 Task: Create Card Email Marketing Analytics Review in Board Product Management Platforms and Tools to Workspace Health and Wellness Services. Create Card LGBTQ+ Rights Review in Board Voice of Employee Feedback Analysis to Workspace Health and Wellness Services. Create Card Search Engine Optimization Analytics Review in Board IT Change Management and Implementation to Workspace Health and Wellness Services
Action: Mouse moved to (585, 200)
Screenshot: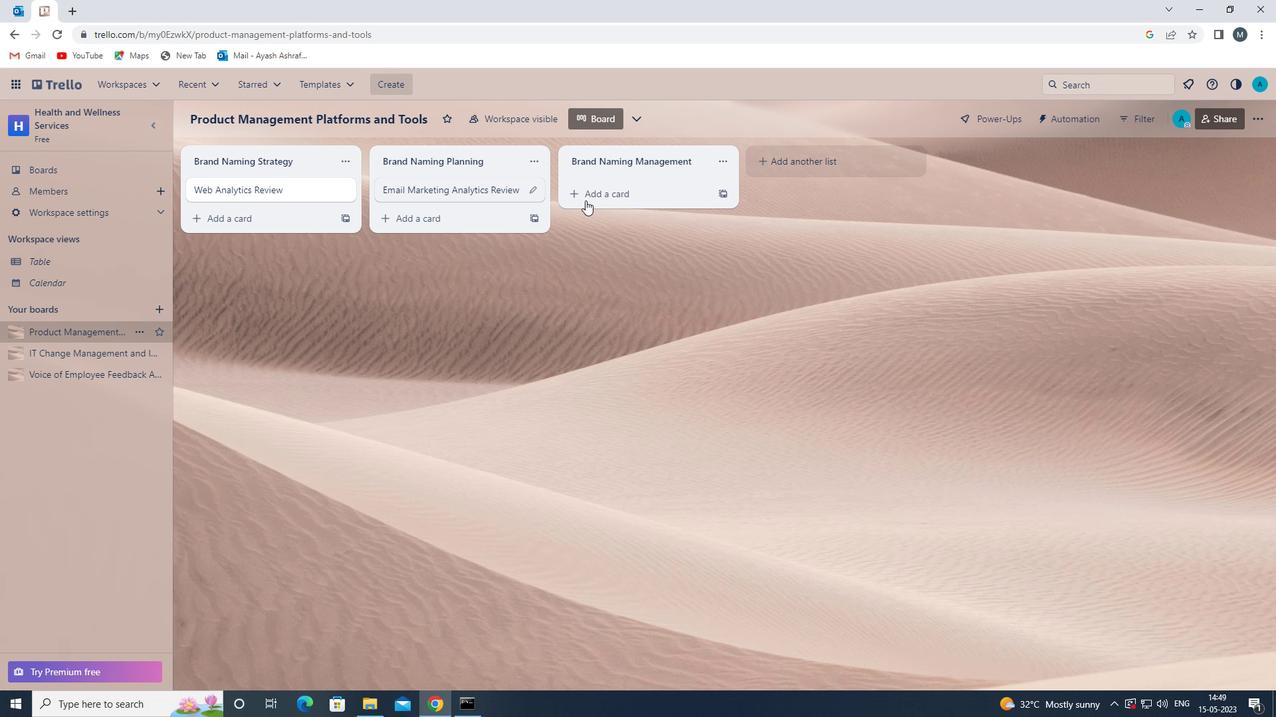 
Action: Mouse pressed left at (585, 200)
Screenshot: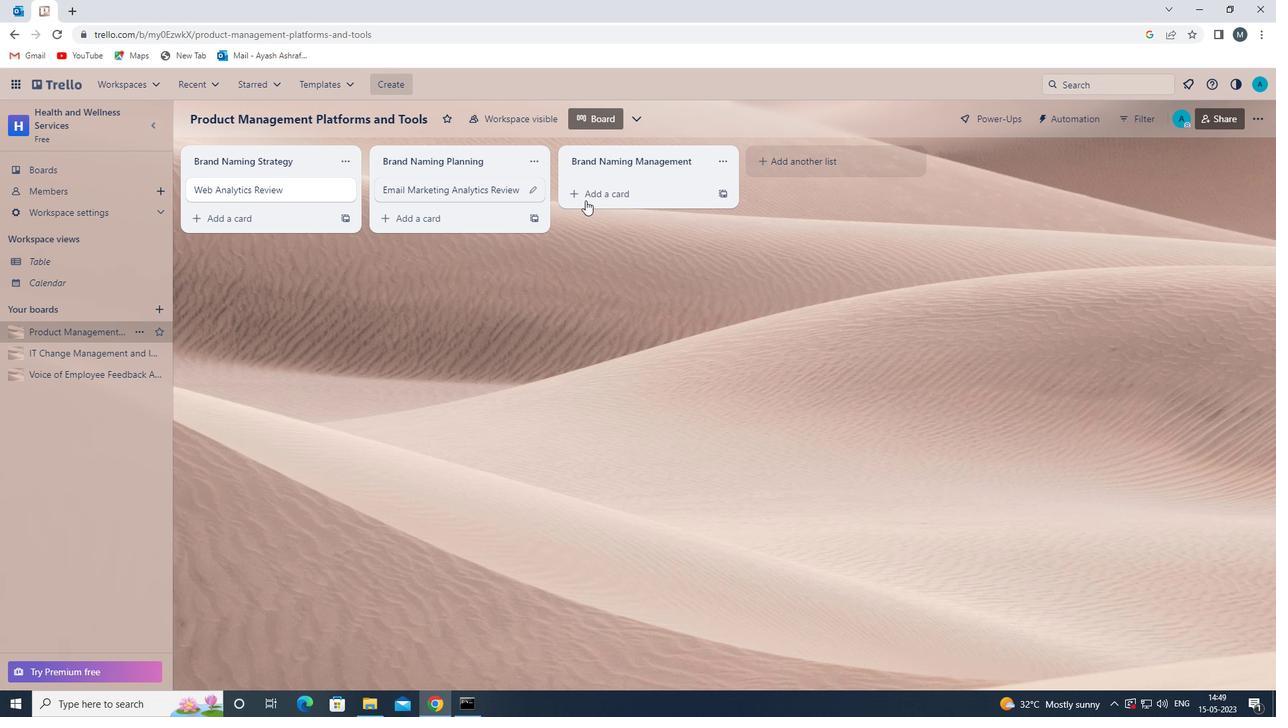 
Action: Mouse moved to (584, 192)
Screenshot: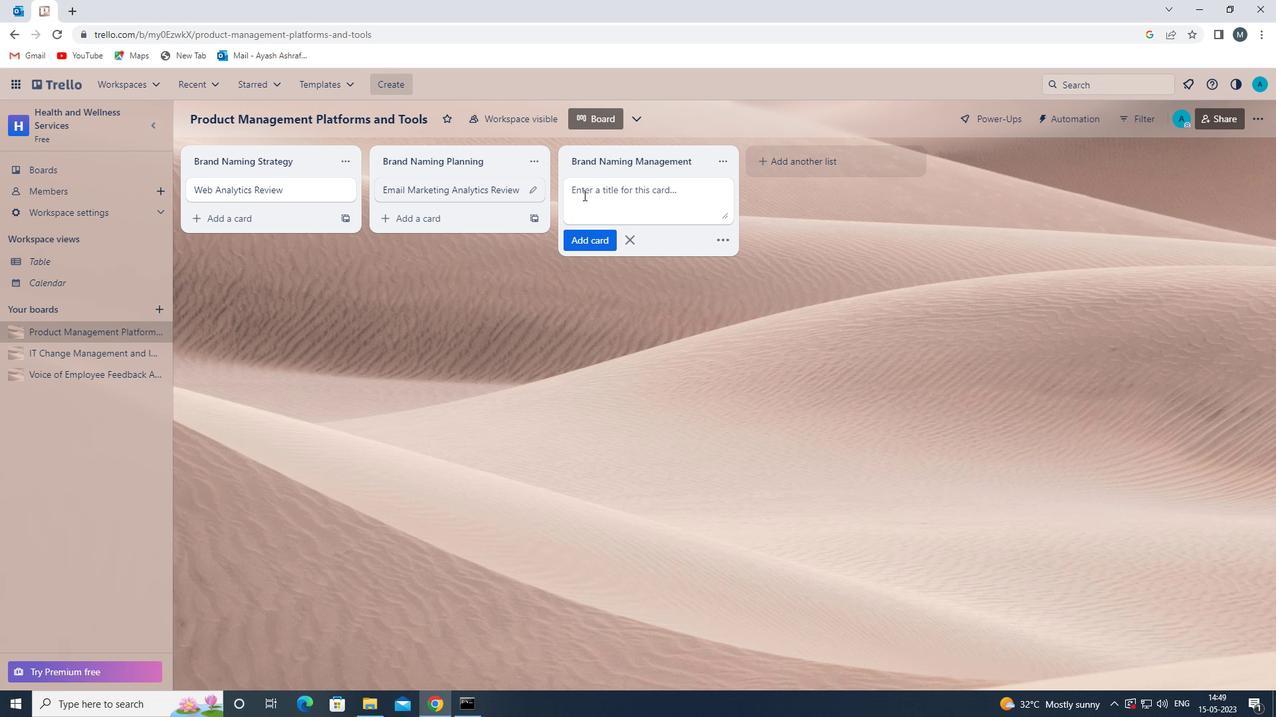
Action: Mouse pressed left at (584, 192)
Screenshot: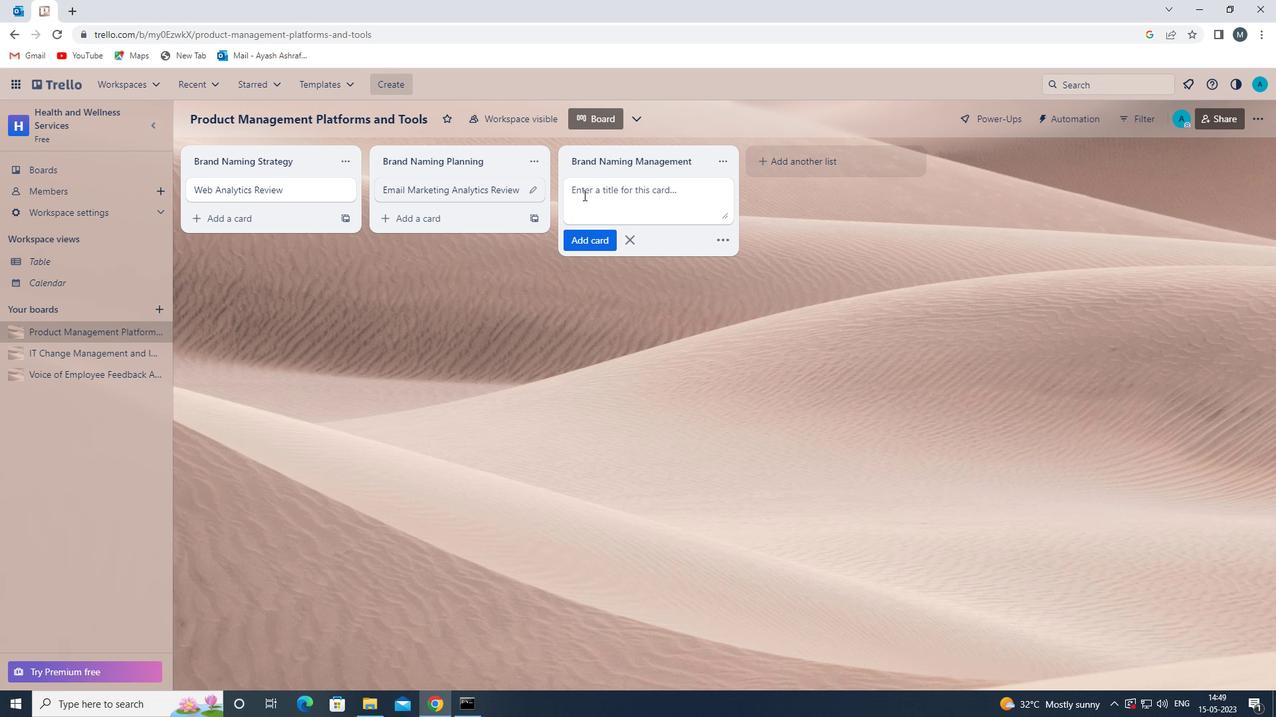 
Action: Key pressed <Key.shift>EMAIL<Key.space><Key.shift>MARKETING<Key.space><Key.shift>ANALYTICS<Key.space><Key.shift>REVIEW<Key.space>
Screenshot: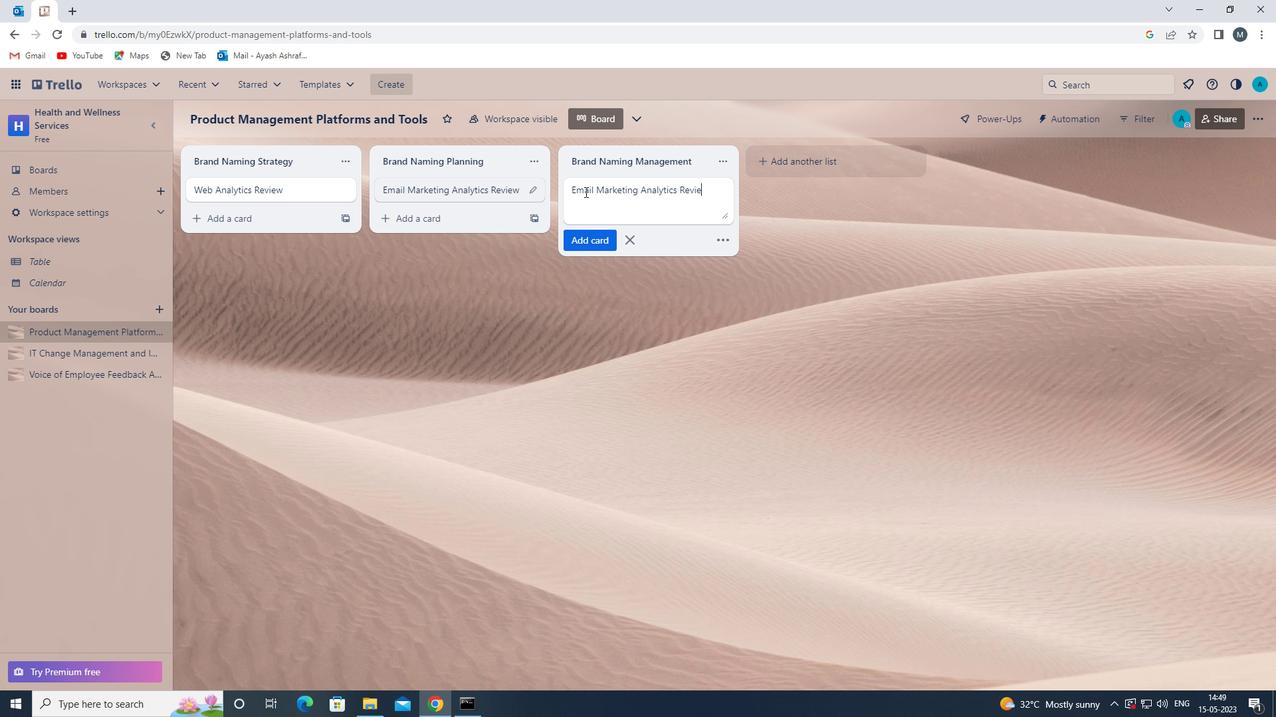 
Action: Mouse moved to (587, 236)
Screenshot: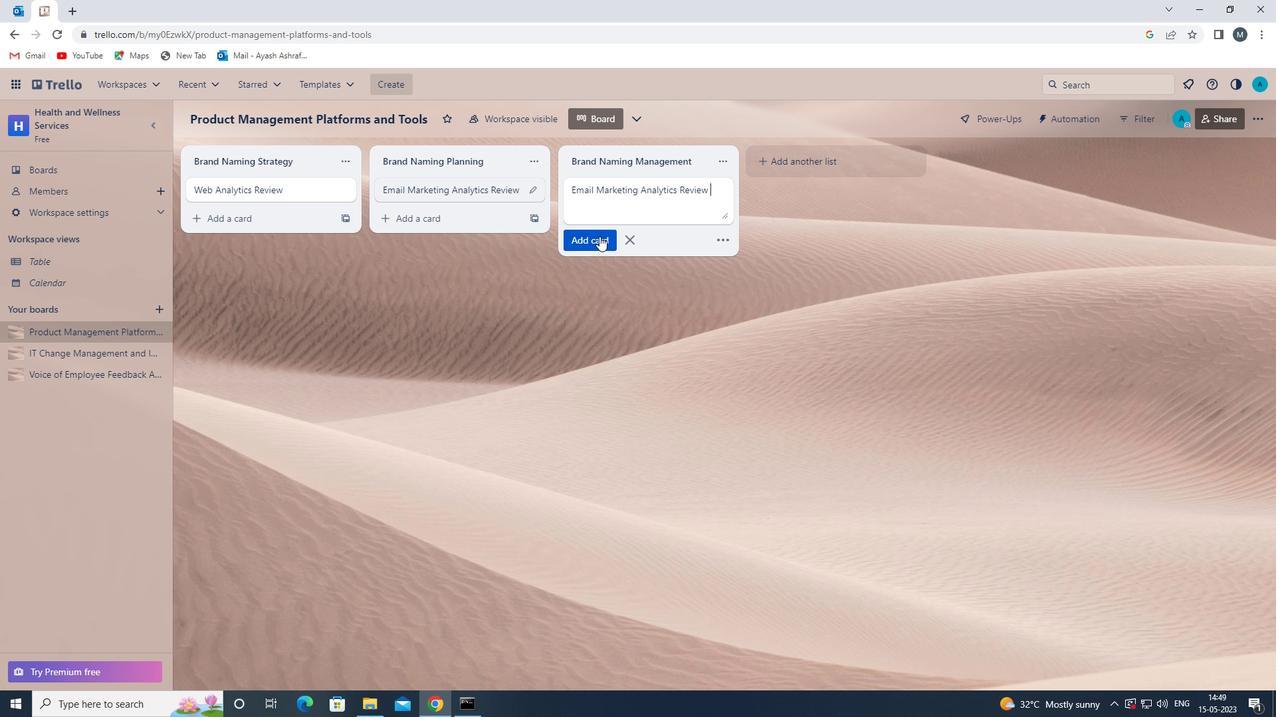 
Action: Mouse pressed left at (587, 236)
Screenshot: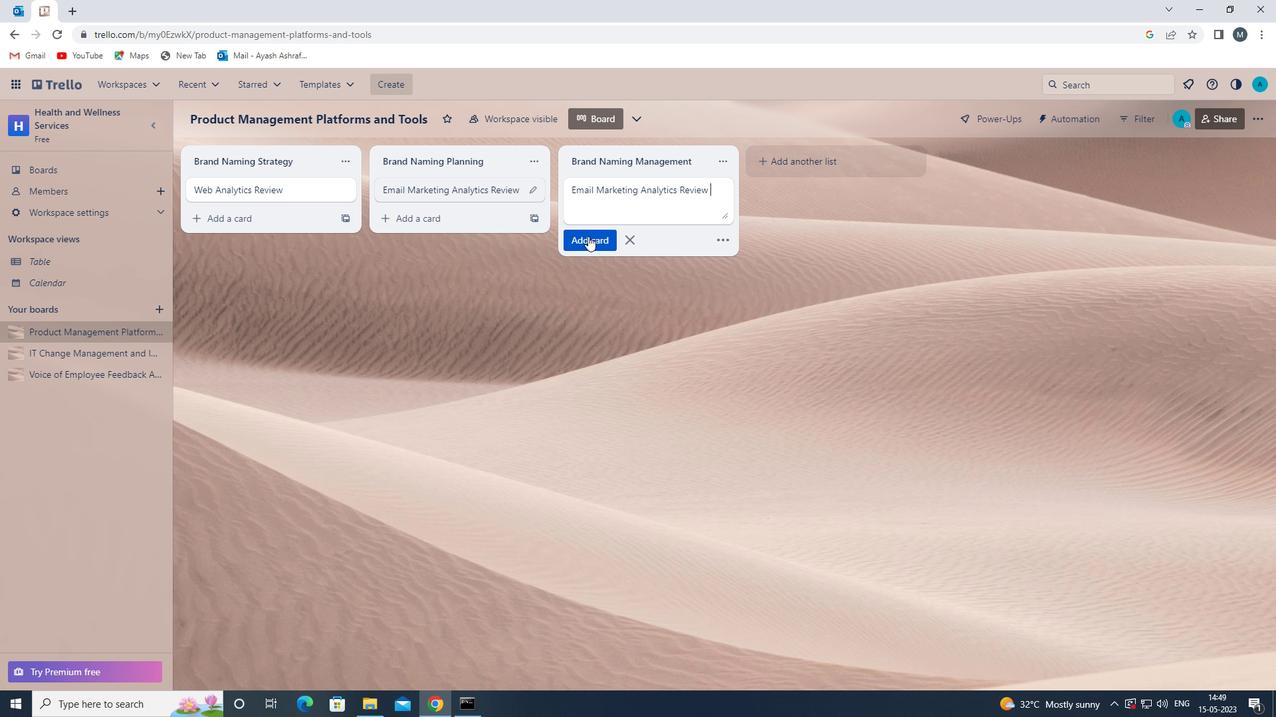 
Action: Mouse moved to (442, 365)
Screenshot: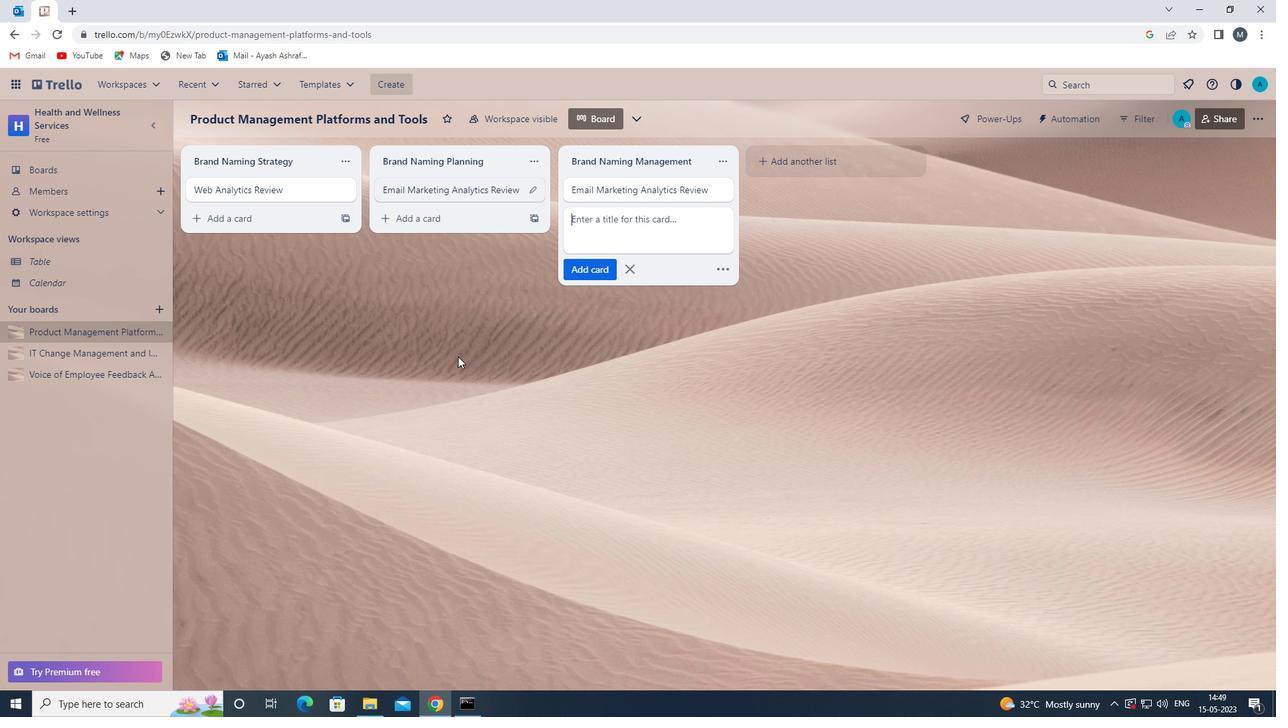 
Action: Mouse pressed left at (442, 365)
Screenshot: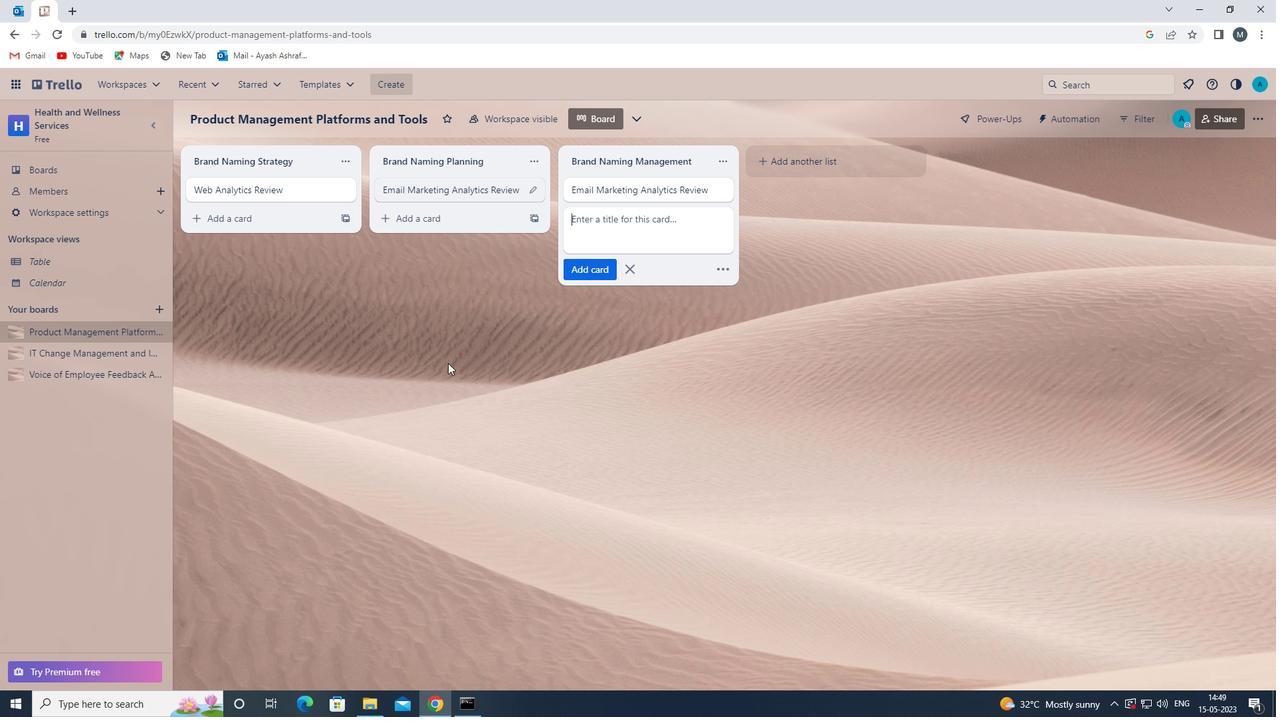 
Action: Mouse moved to (51, 372)
Screenshot: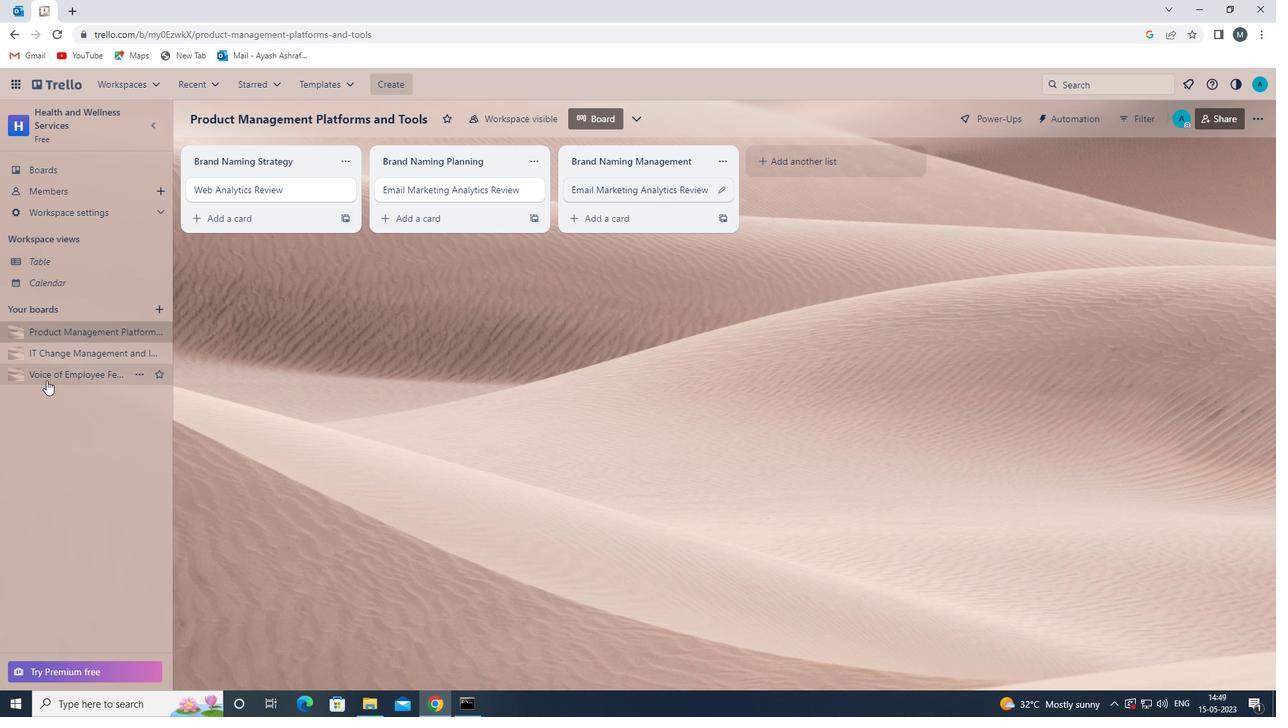 
Action: Mouse pressed left at (51, 372)
Screenshot: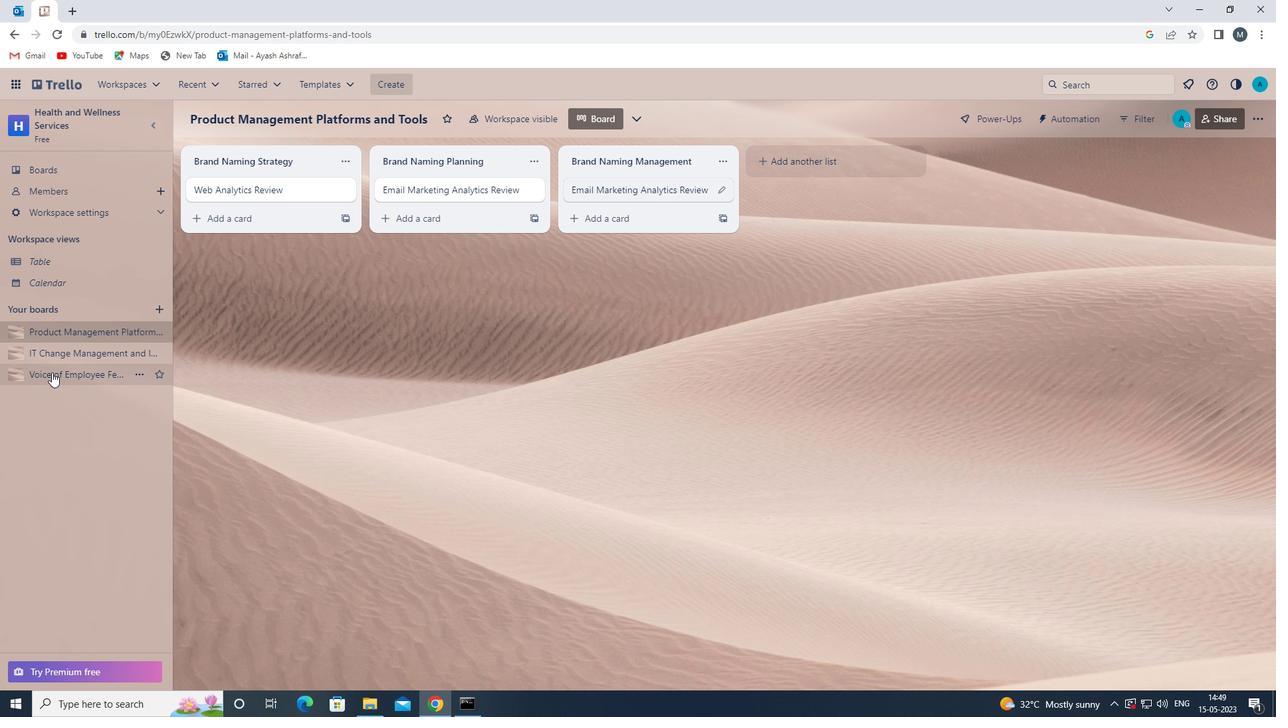 
Action: Mouse moved to (596, 196)
Screenshot: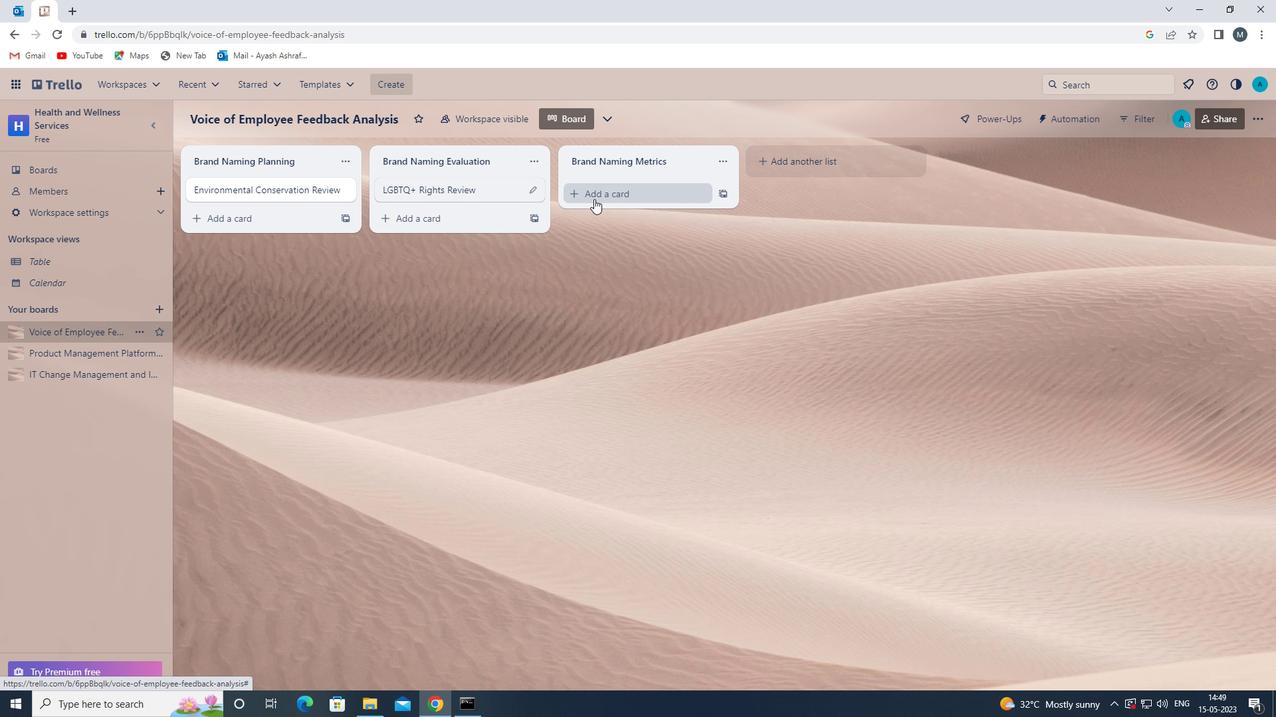 
Action: Mouse pressed left at (596, 196)
Screenshot: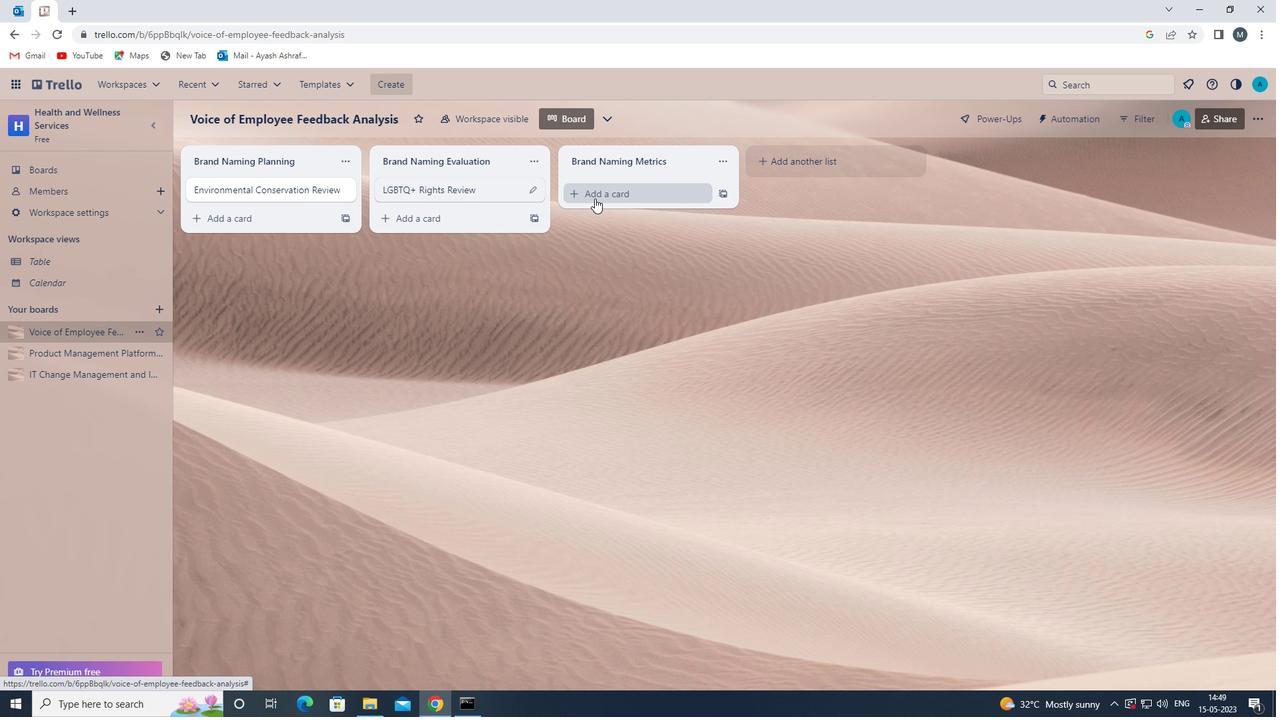 
Action: Mouse moved to (596, 204)
Screenshot: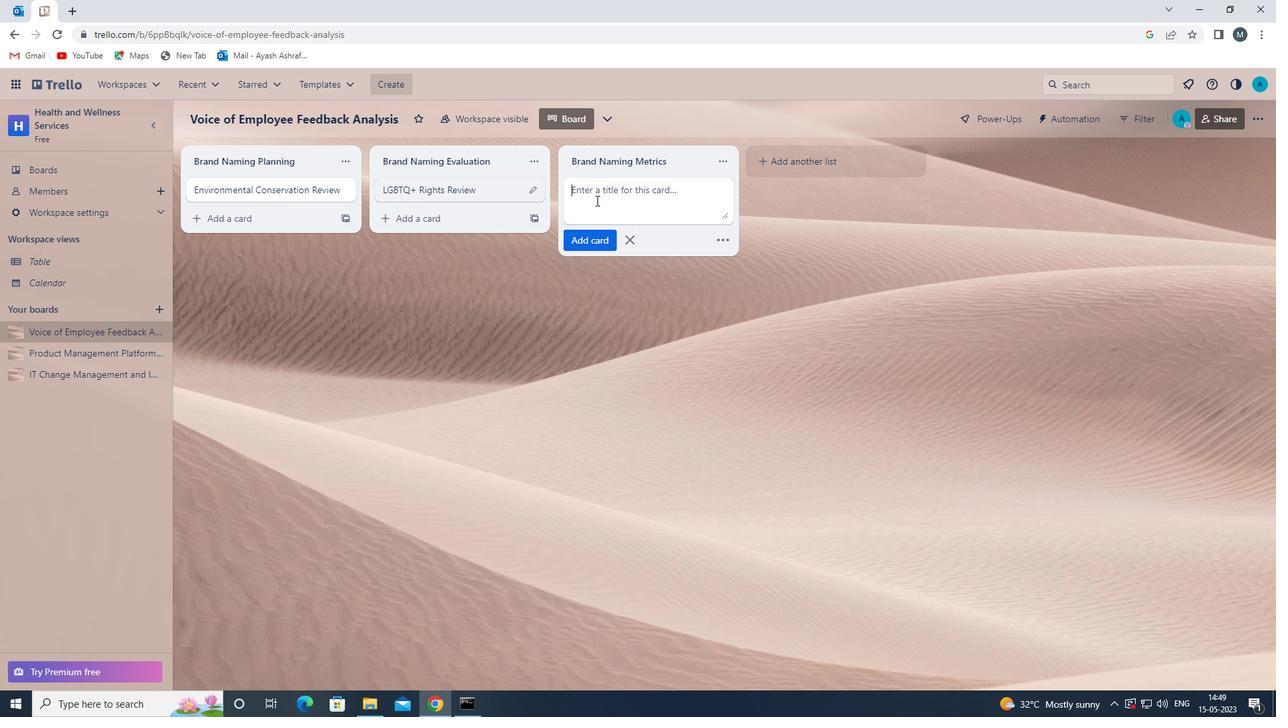 
Action: Mouse pressed left at (596, 204)
Screenshot: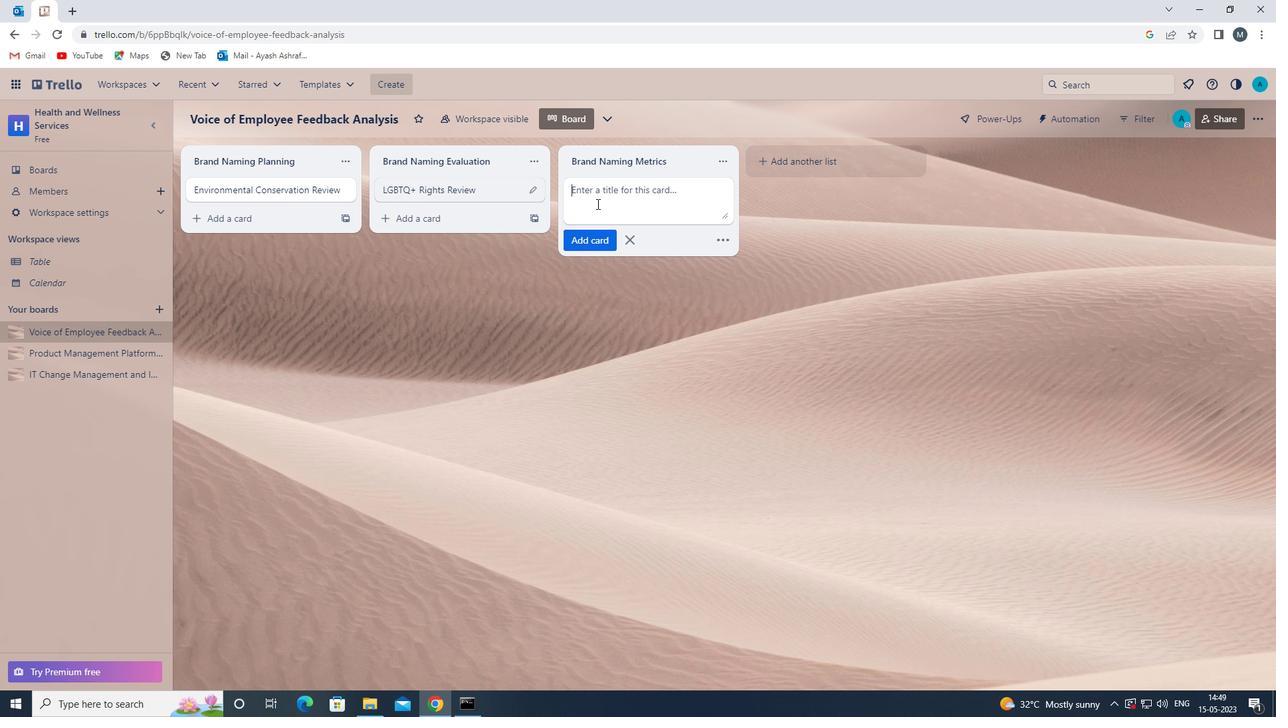 
Action: Key pressed <Key.shift><Key.shift><Key.shift>LGBTQ+<Key.space><Key.shift>RIGHTS<Key.space><Key.shift>REVIEW<Key.space>
Screenshot: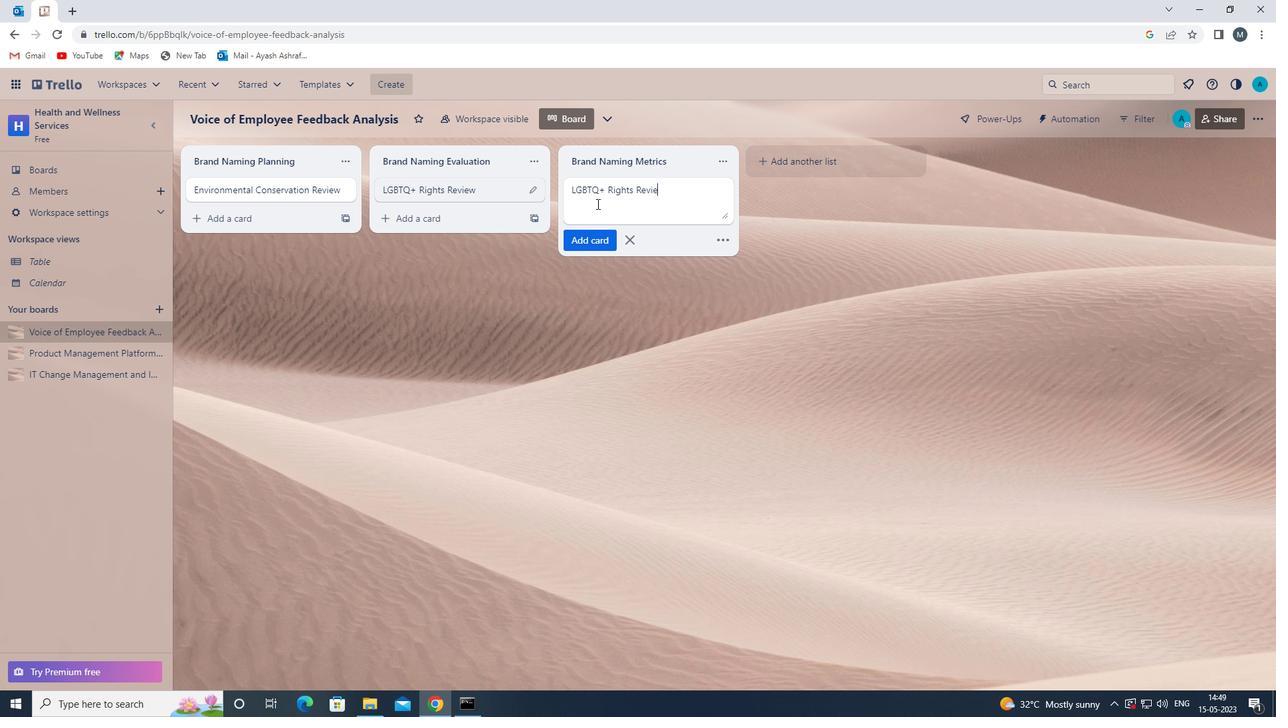 
Action: Mouse moved to (581, 241)
Screenshot: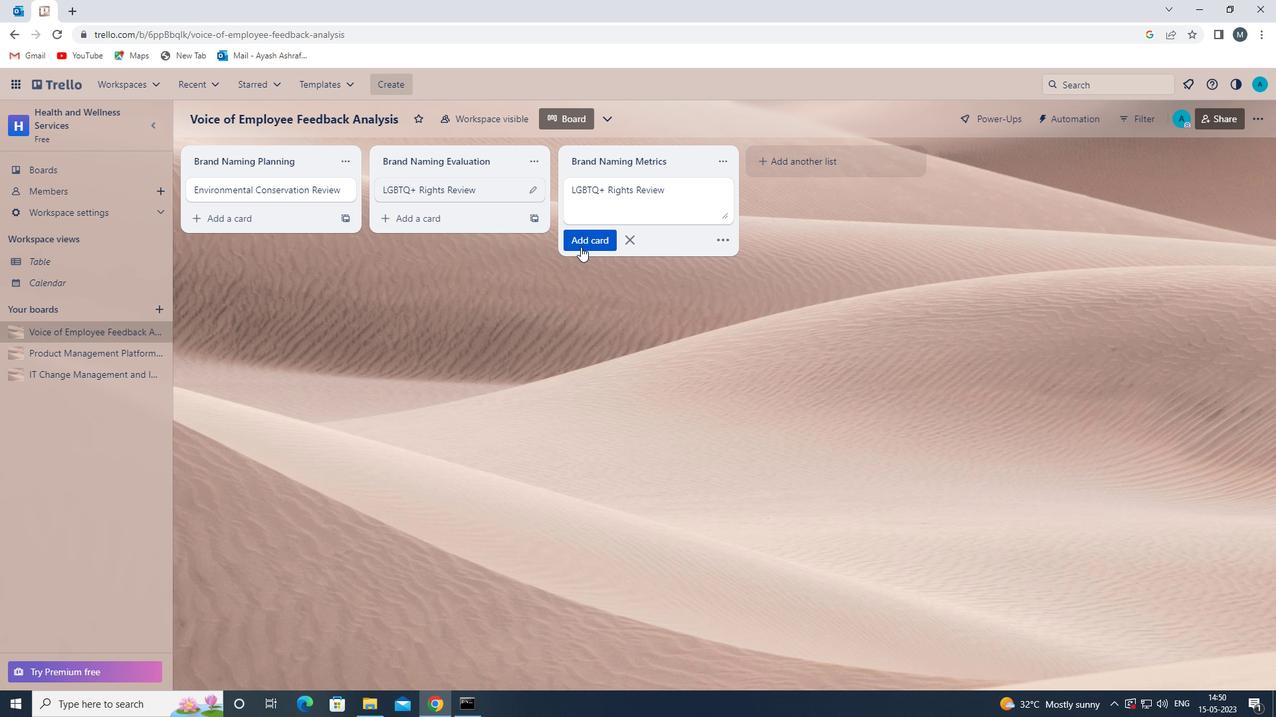 
Action: Mouse pressed left at (581, 241)
Screenshot: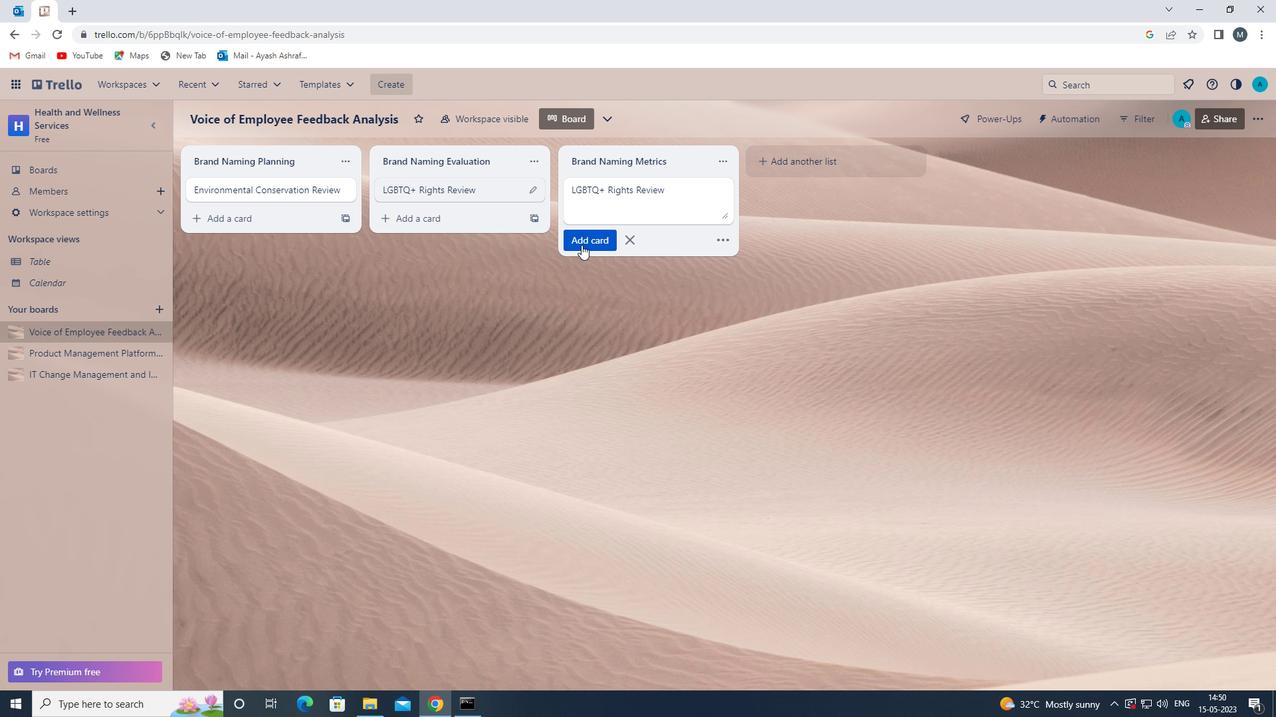 
Action: Mouse moved to (527, 405)
Screenshot: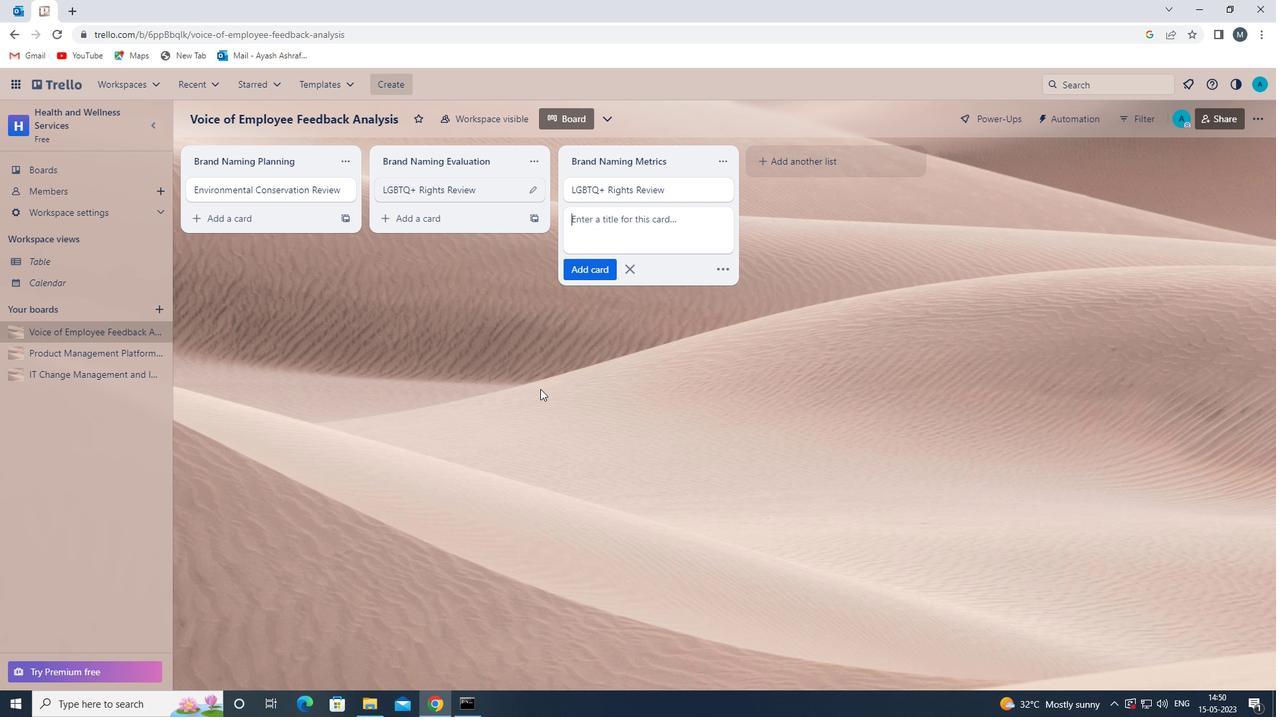 
Action: Mouse pressed left at (527, 405)
Screenshot: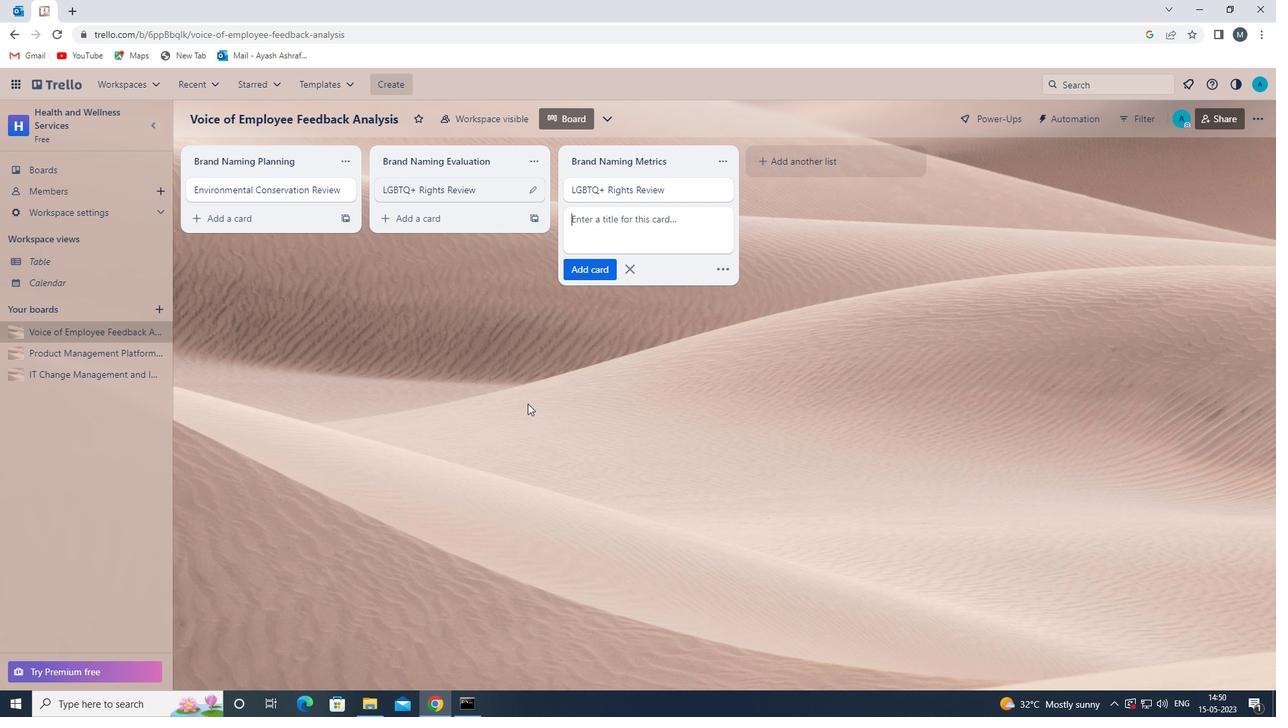 
Action: Mouse moved to (34, 377)
Screenshot: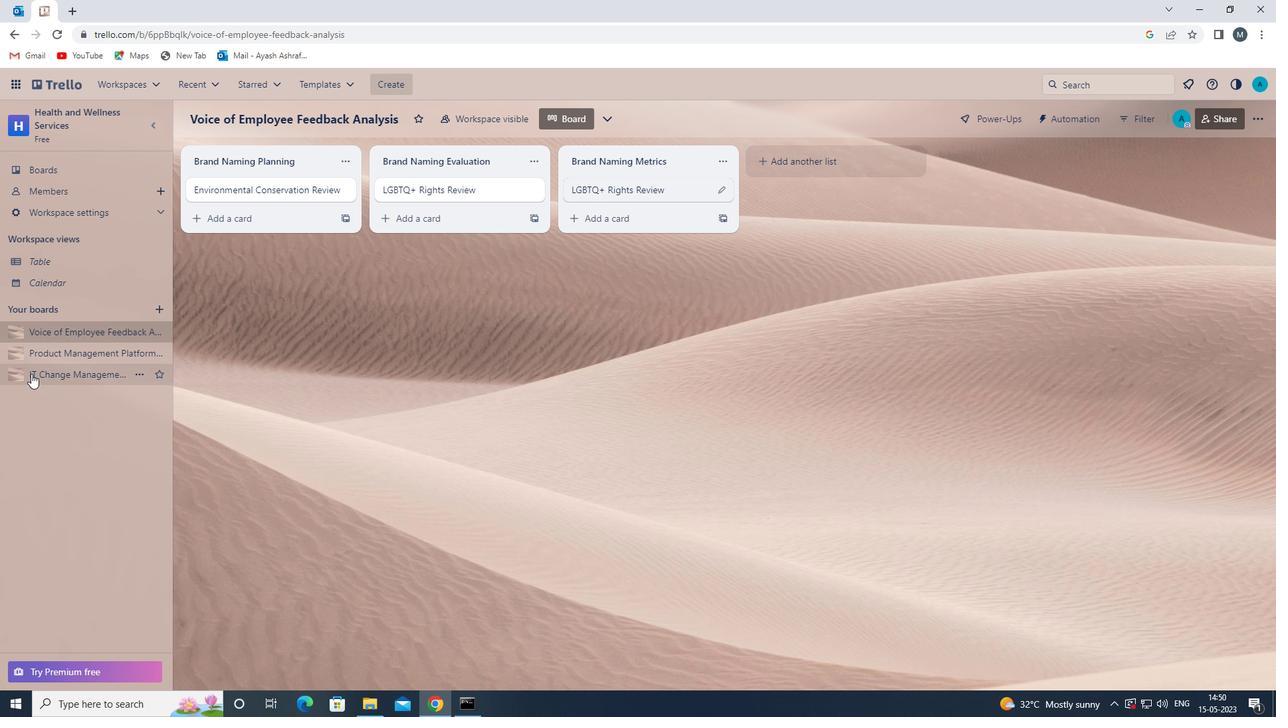 
Action: Mouse pressed left at (34, 377)
Screenshot: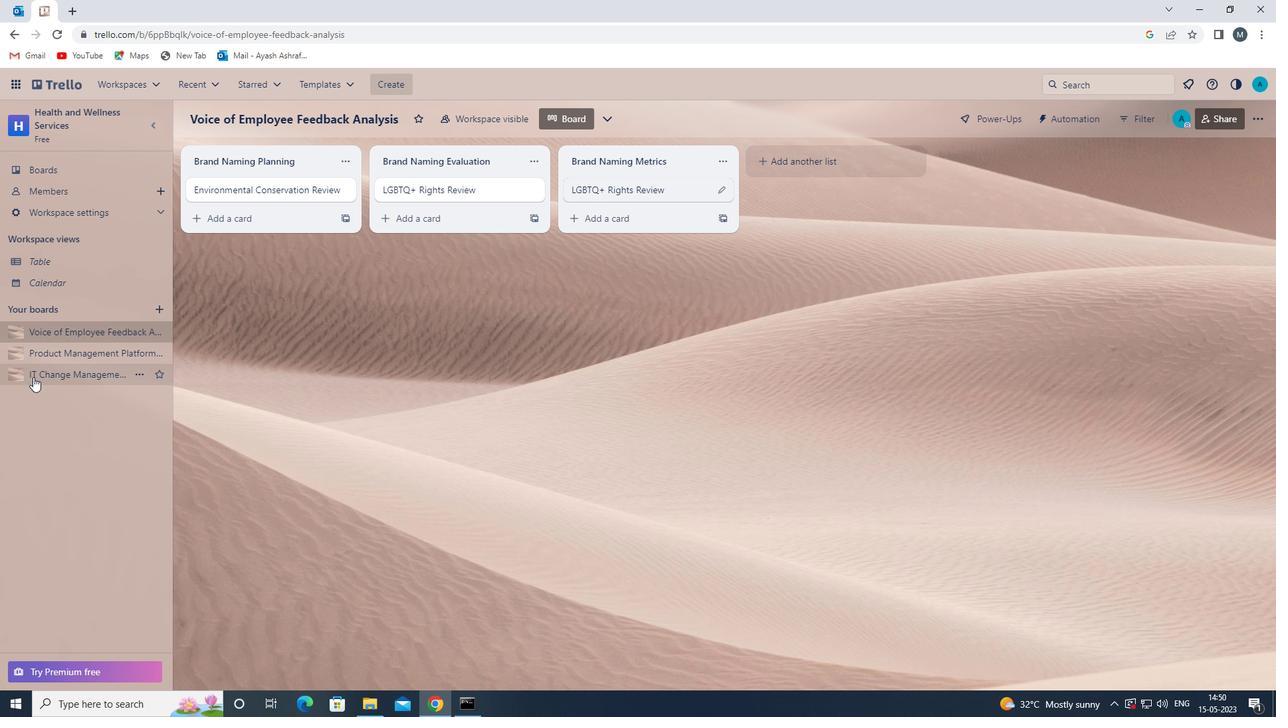 
Action: Mouse moved to (606, 195)
Screenshot: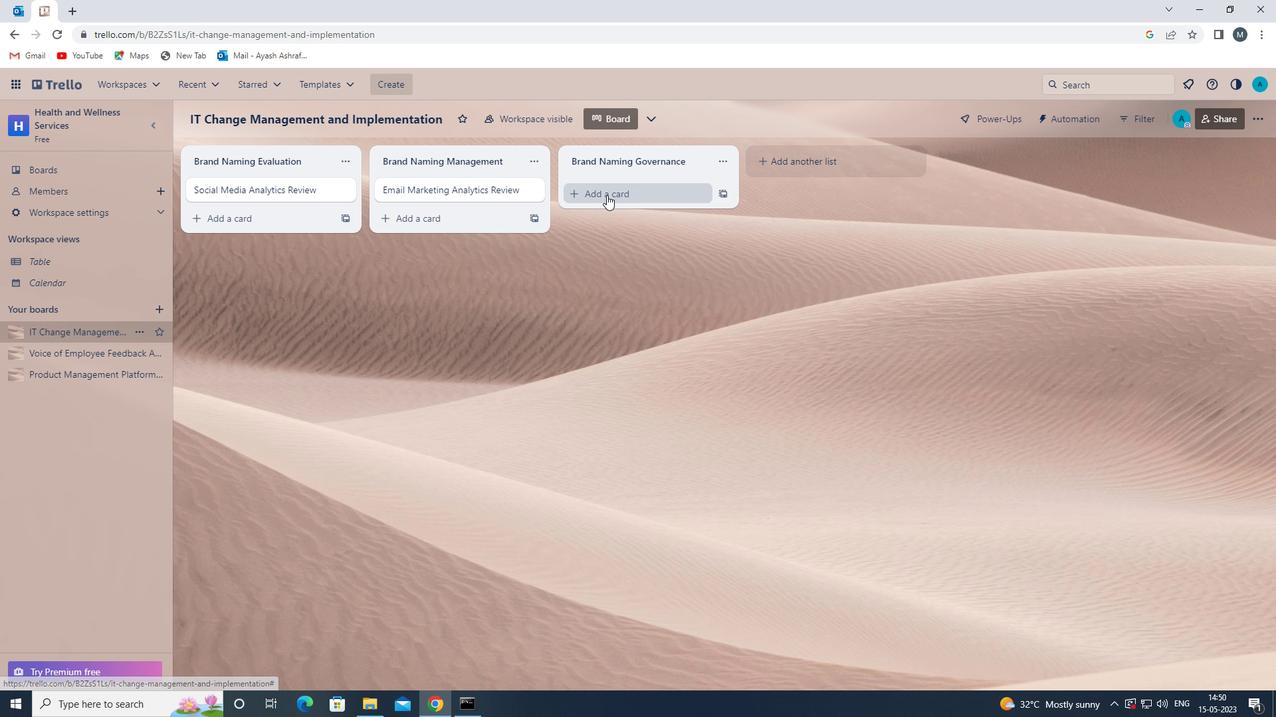
Action: Mouse pressed left at (606, 195)
Screenshot: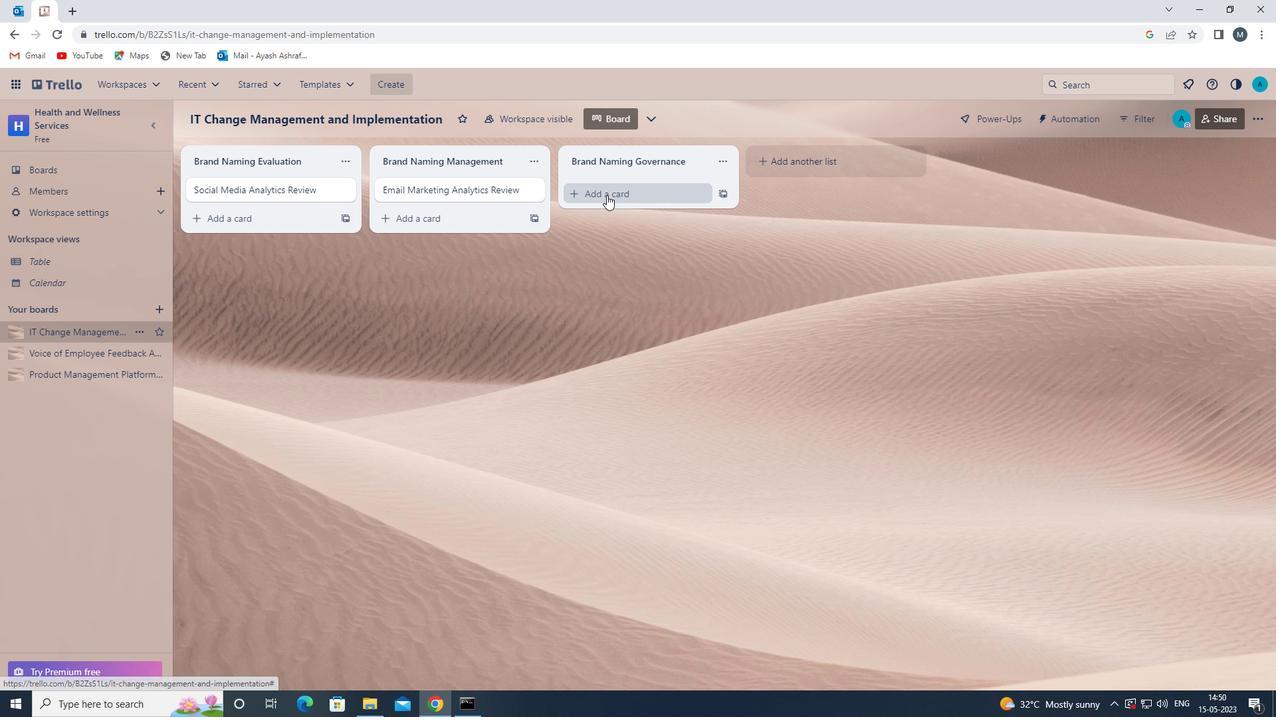 
Action: Mouse moved to (614, 207)
Screenshot: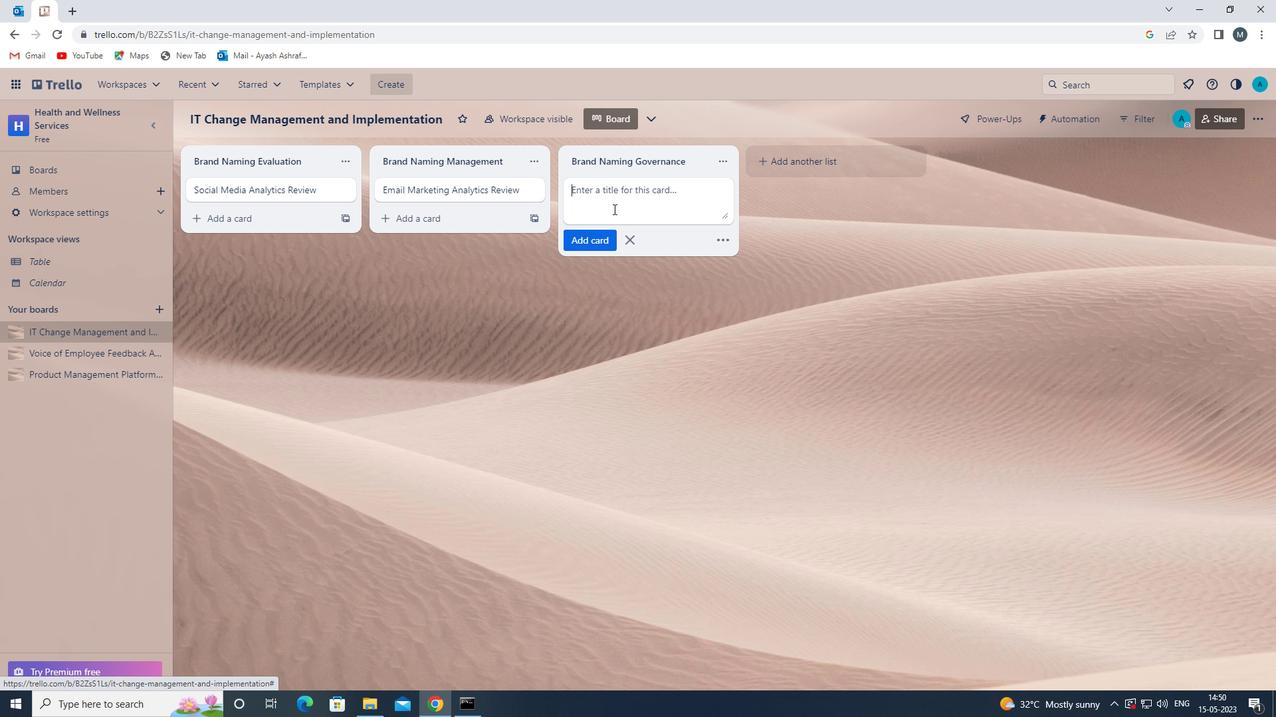 
Action: Mouse pressed left at (614, 207)
Screenshot: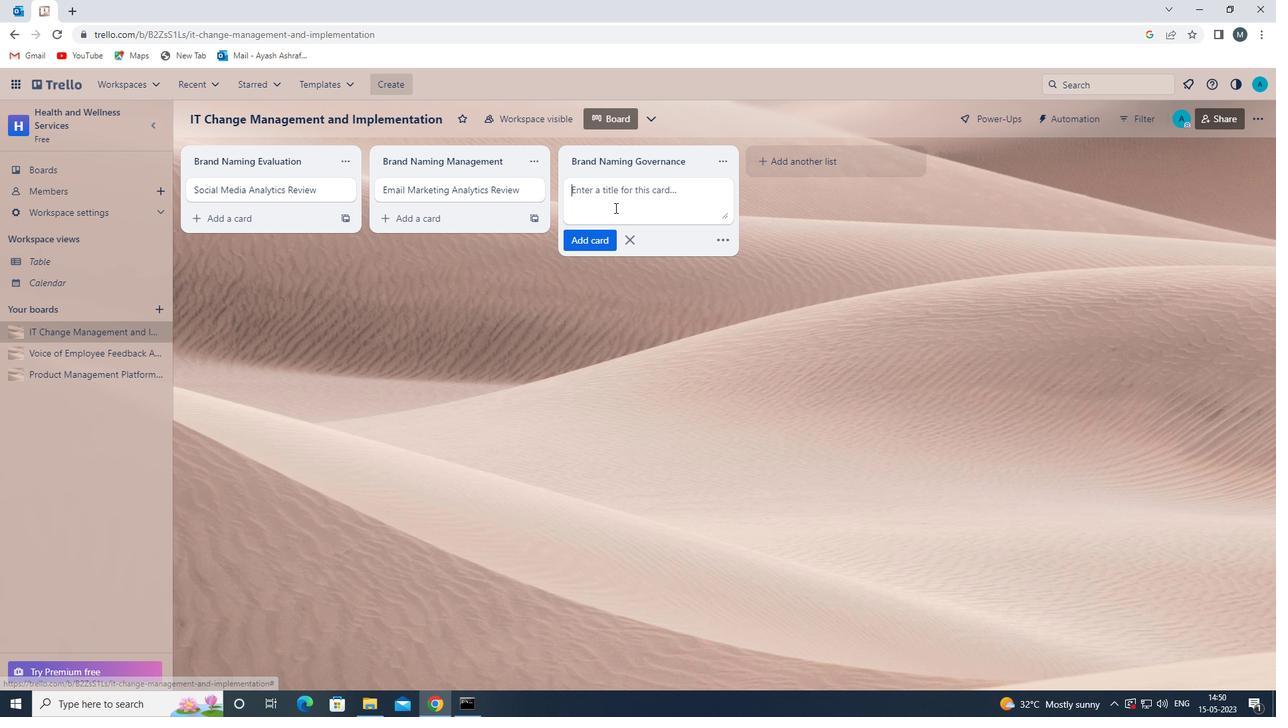 
Action: Key pressed <Key.shift><Key.shift>SEAE<Key.backspace>RCH<Key.space><Key.shift>ENGINE<Key.space><Key.shift>OPTIMIZATION<Key.space><Key.shift>ANALYTICS<Key.space><Key.shift>REVIEW<Key.space>
Screenshot: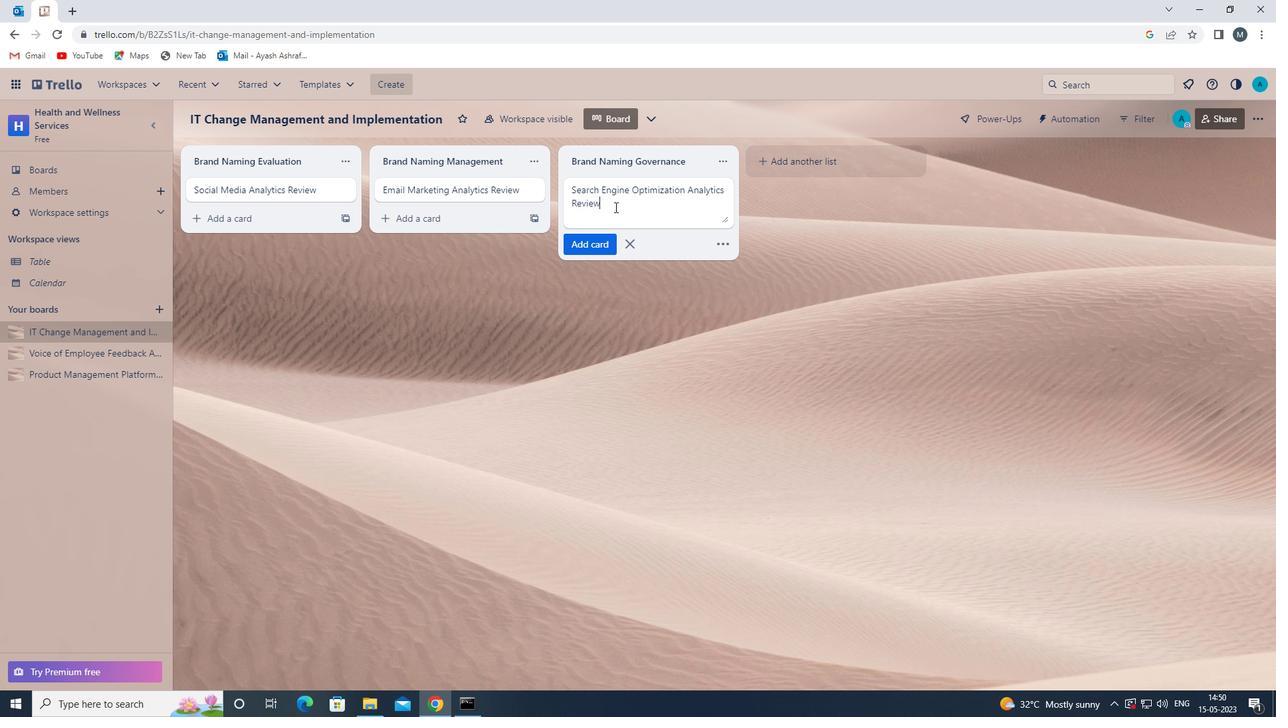 
Action: Mouse moved to (584, 241)
Screenshot: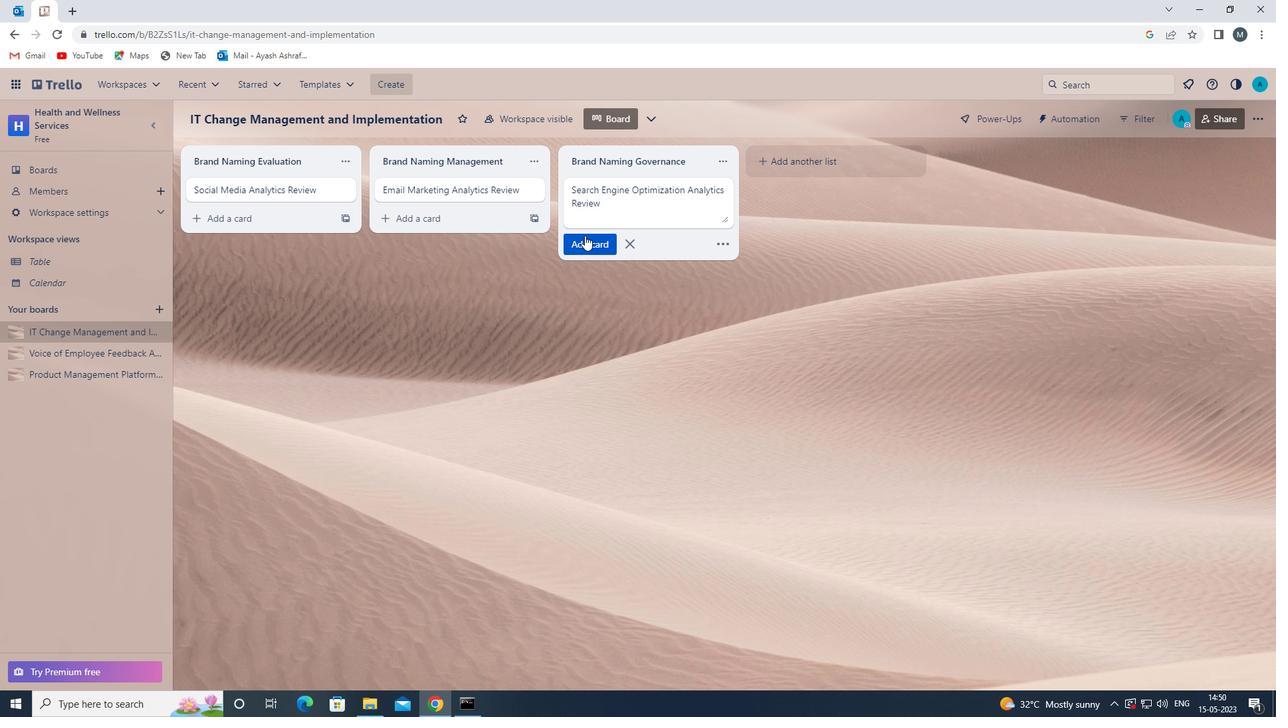 
Action: Mouse pressed left at (584, 241)
Screenshot: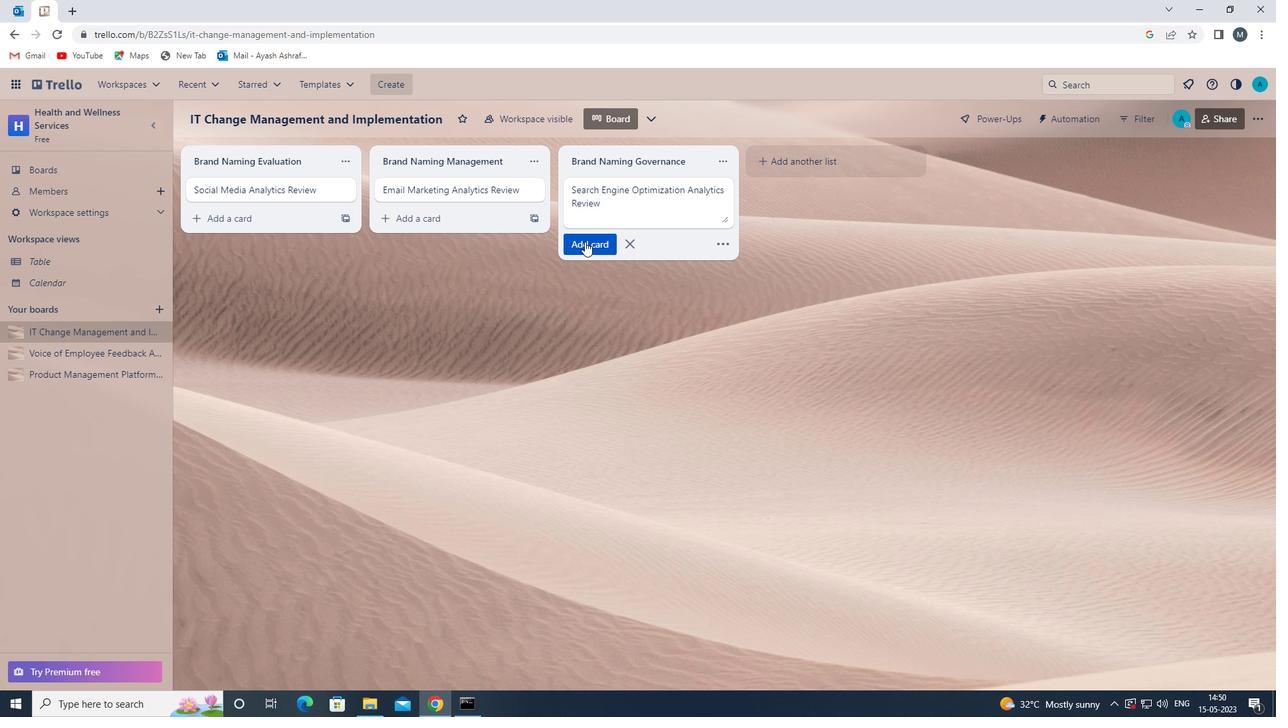 
Action: Mouse moved to (489, 370)
Screenshot: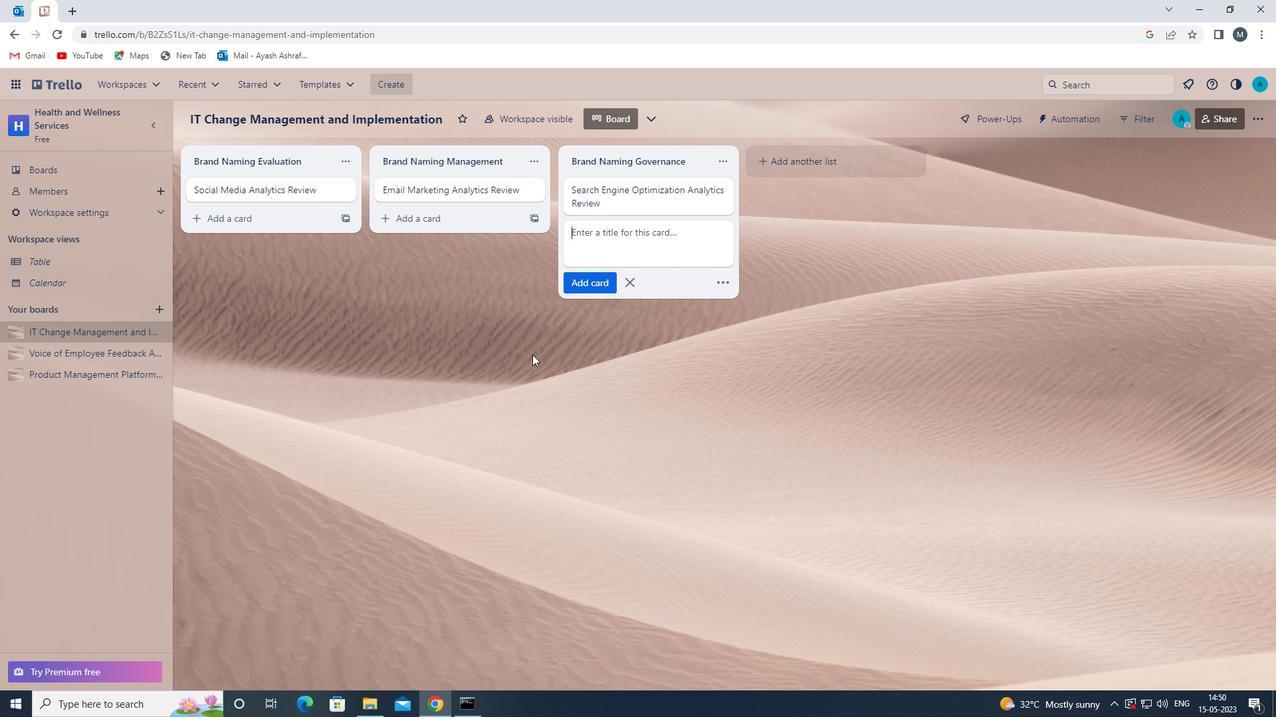 
Action: Mouse pressed left at (489, 370)
Screenshot: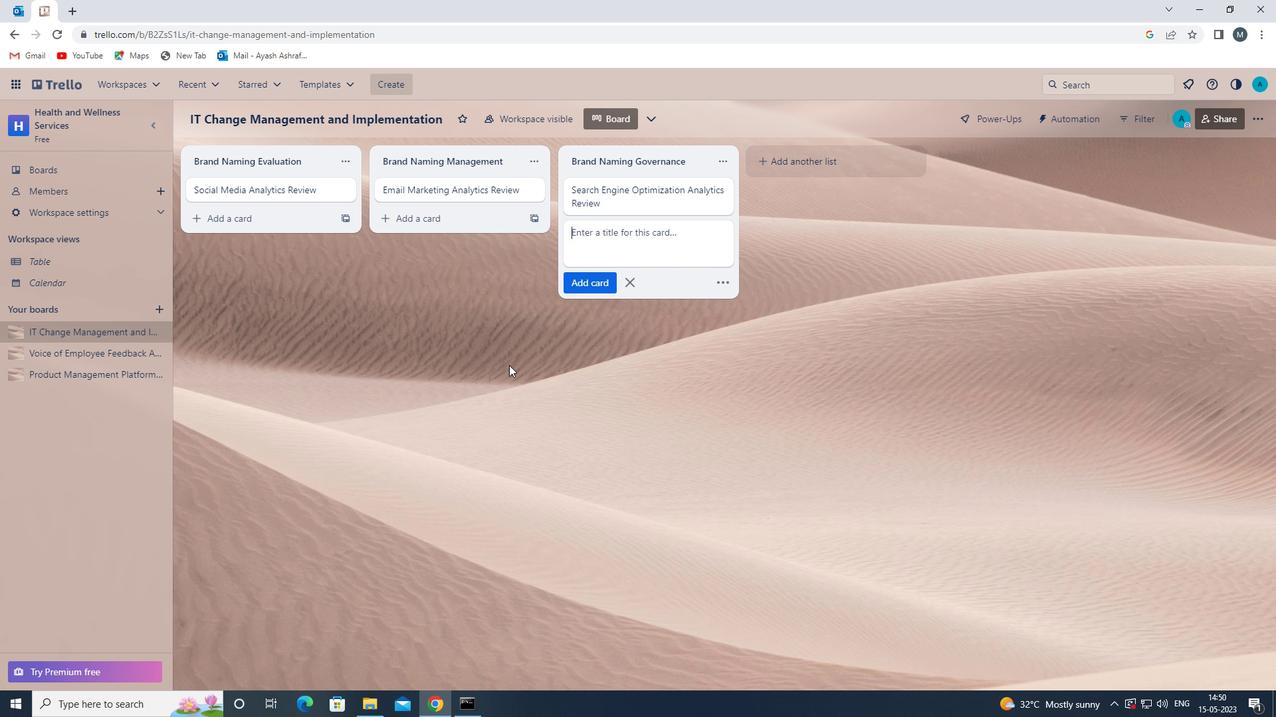 
Action: Mouse moved to (489, 372)
Screenshot: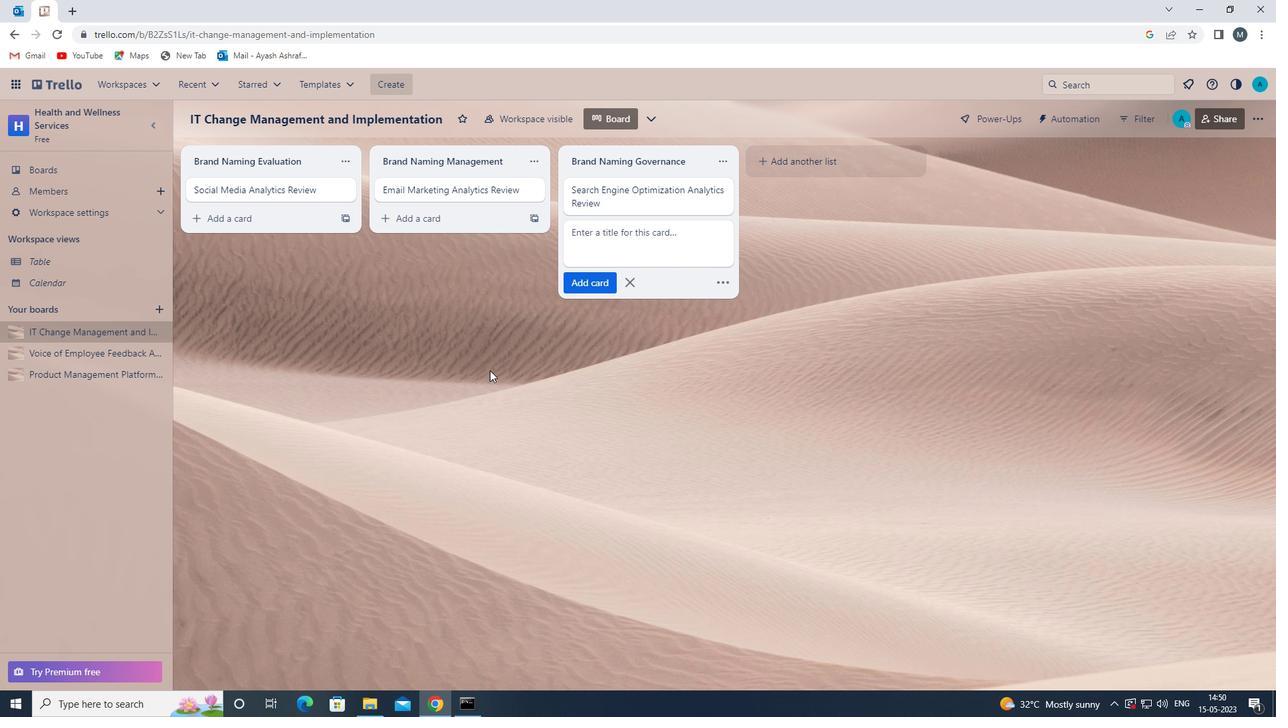 
